 Task: Set the video size for DirectShow input to 4.
Action: Mouse moved to (100, 10)
Screenshot: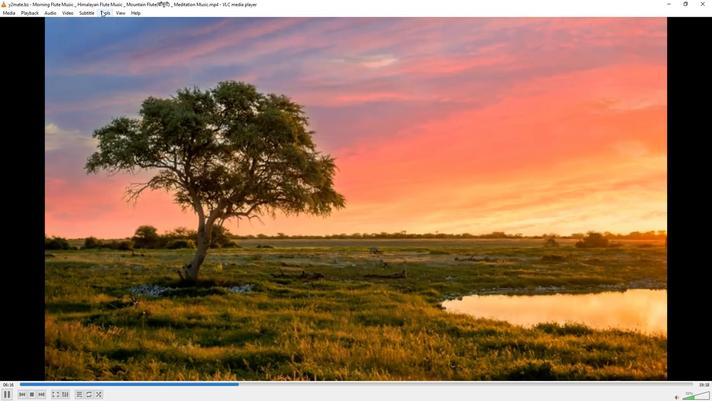 
Action: Mouse pressed left at (100, 10)
Screenshot: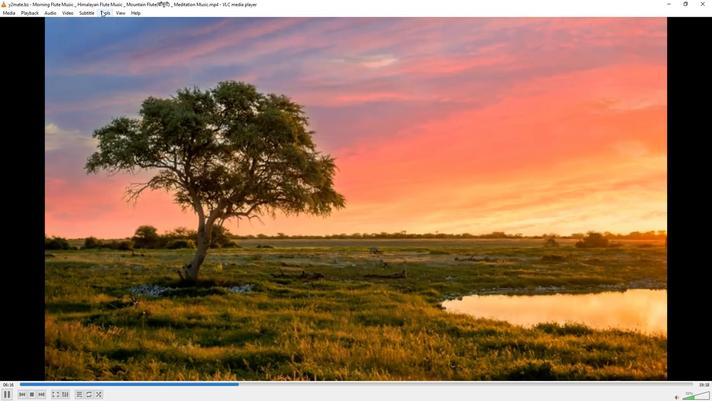 
Action: Mouse moved to (113, 100)
Screenshot: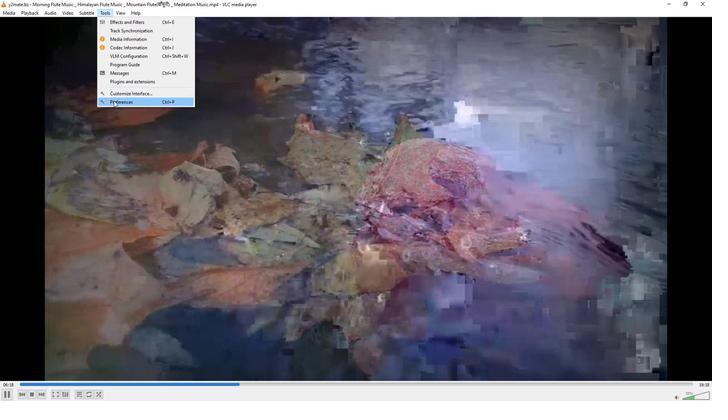 
Action: Mouse pressed left at (113, 100)
Screenshot: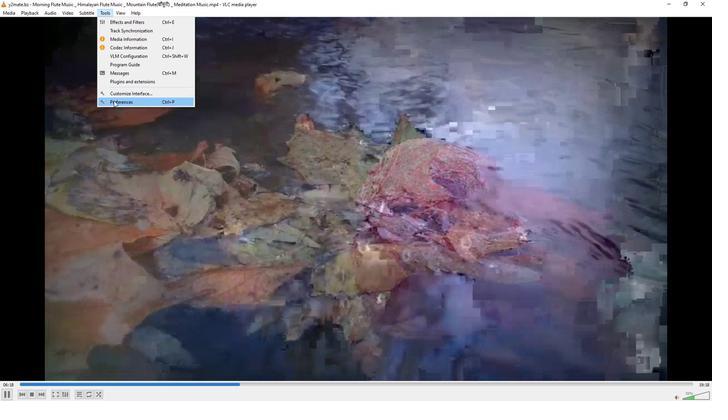 
Action: Mouse moved to (234, 326)
Screenshot: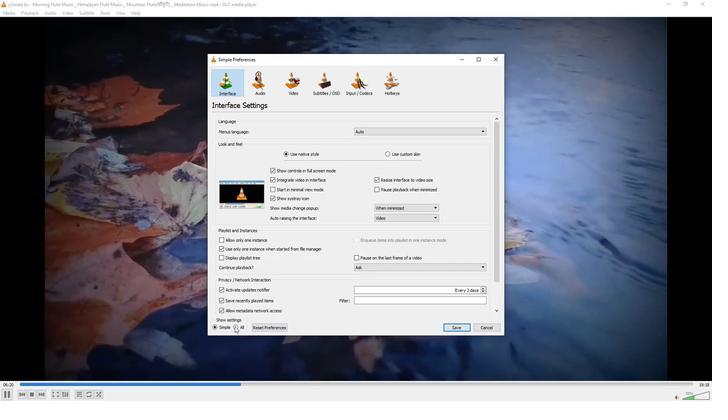 
Action: Mouse pressed left at (234, 326)
Screenshot: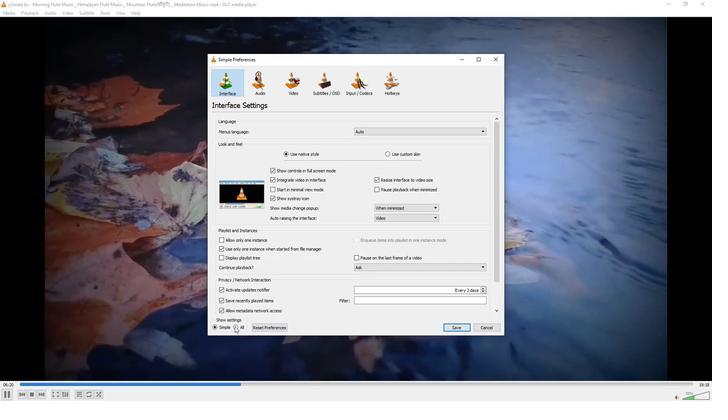 
Action: Mouse moved to (227, 199)
Screenshot: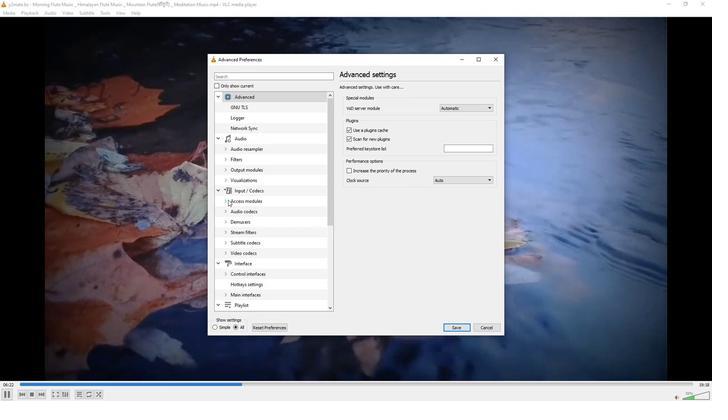 
Action: Mouse pressed left at (227, 199)
Screenshot: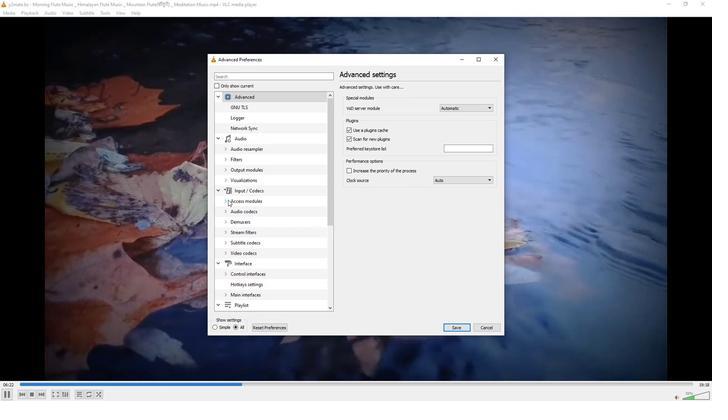 
Action: Mouse moved to (241, 253)
Screenshot: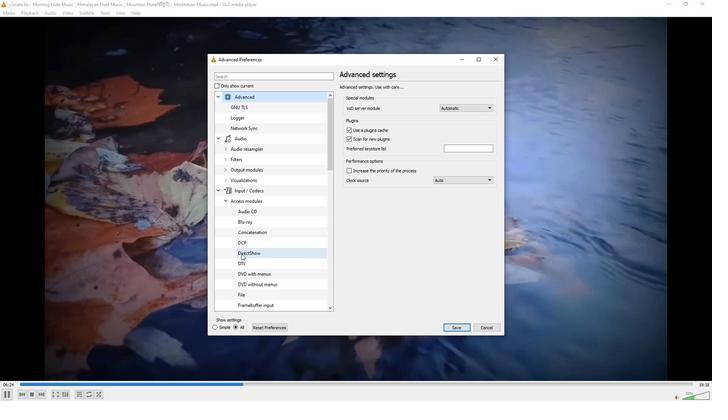 
Action: Mouse pressed left at (241, 253)
Screenshot: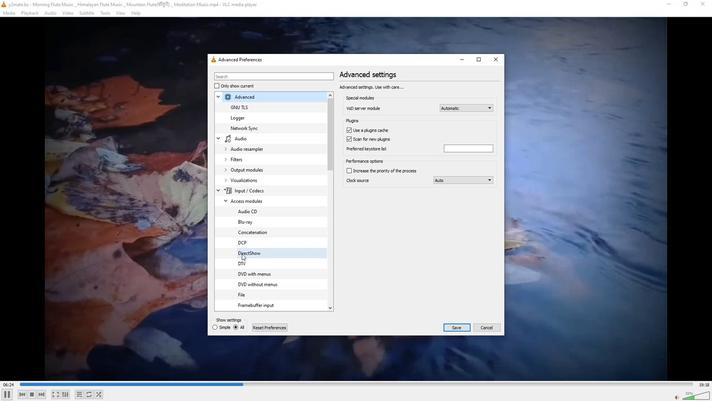 
Action: Mouse moved to (452, 119)
Screenshot: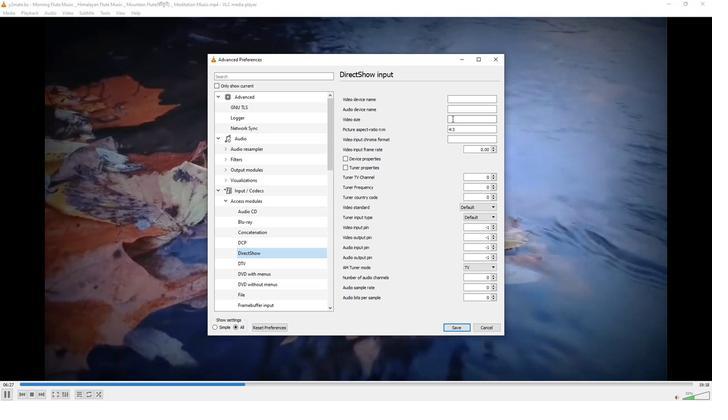 
Action: Mouse pressed left at (452, 119)
Screenshot: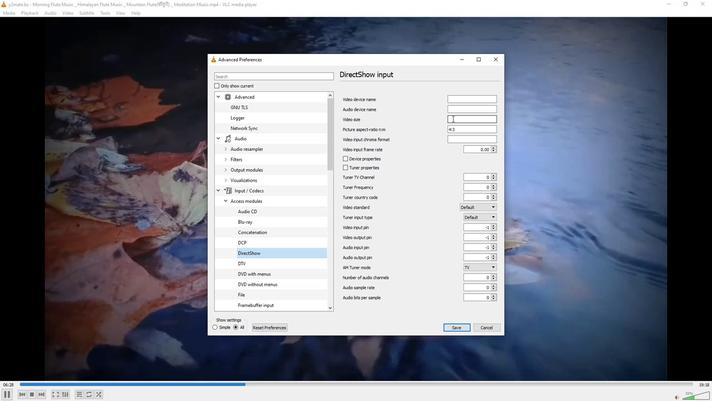 
Action: Key pressed 4
Screenshot: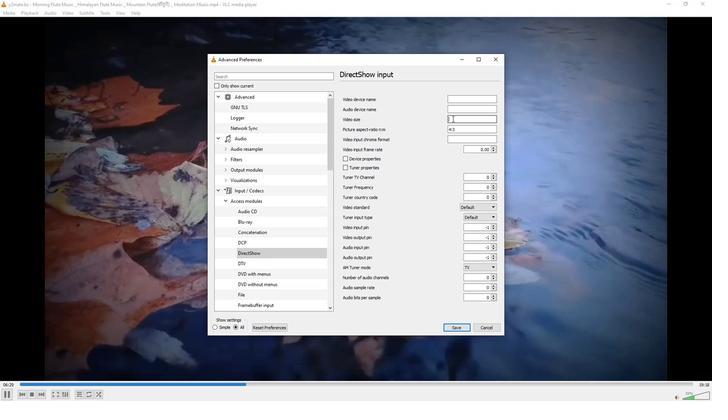 
